 Task: Change font style of title "Count" to comic sans MS.
Action: Mouse pressed left at (60, 390)
Screenshot: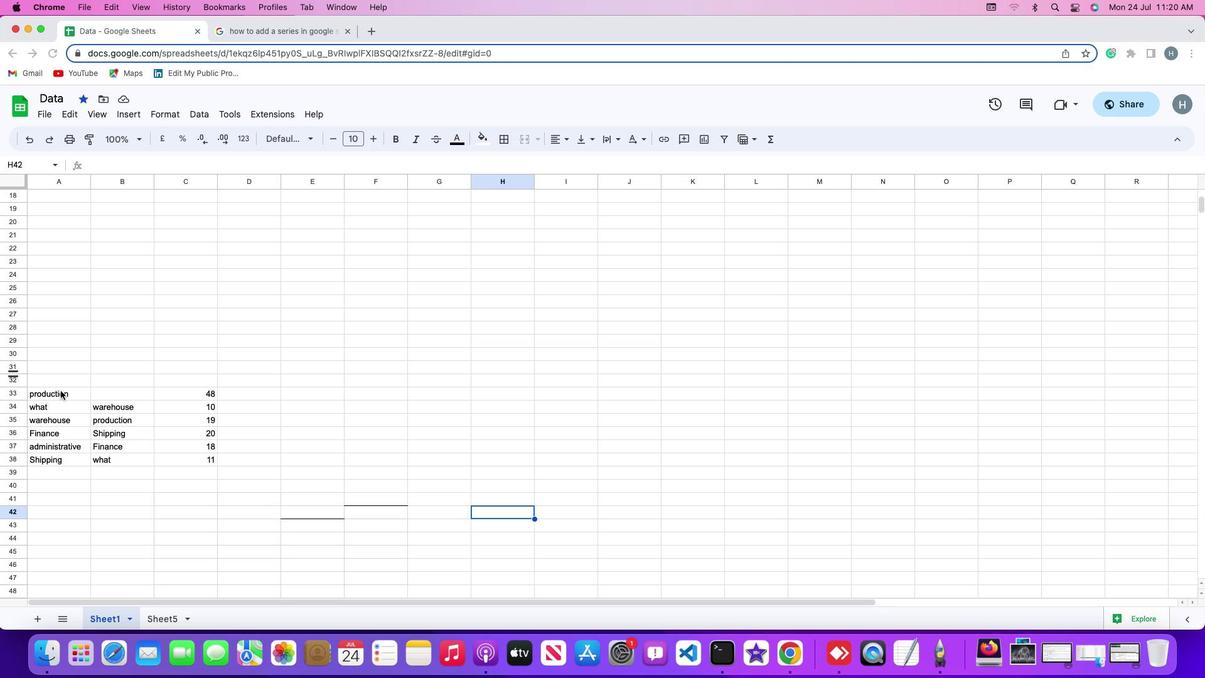 
Action: Mouse pressed left at (60, 390)
Screenshot: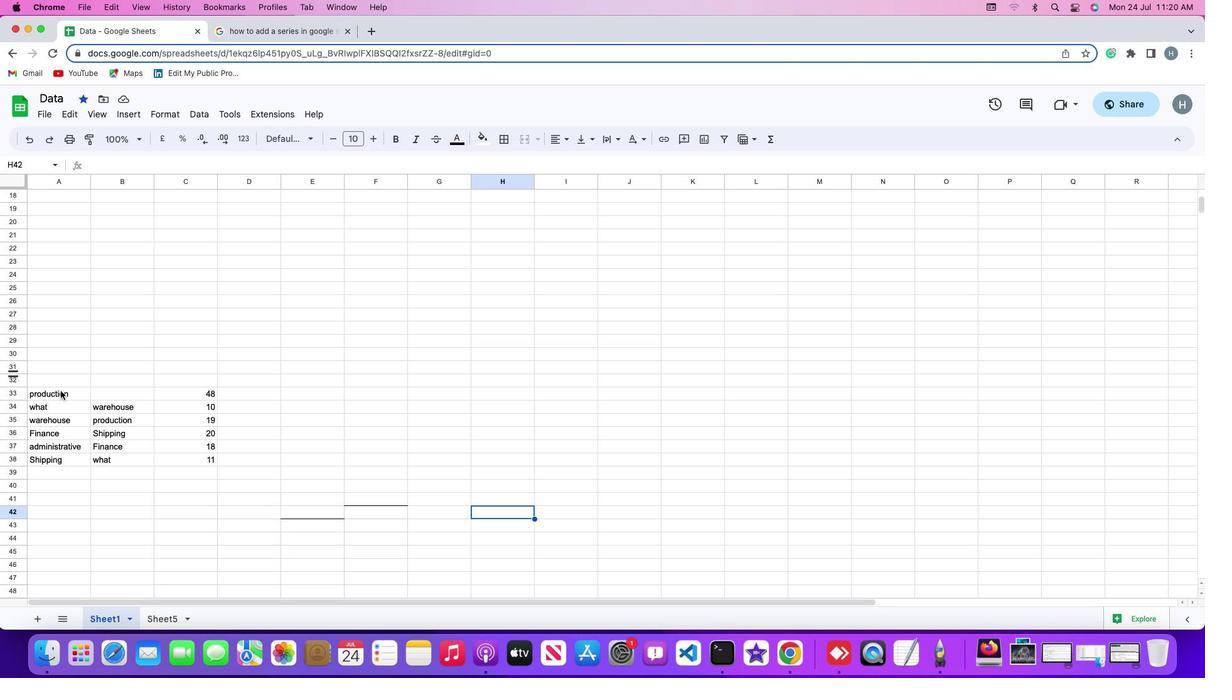 
Action: Mouse moved to (133, 111)
Screenshot: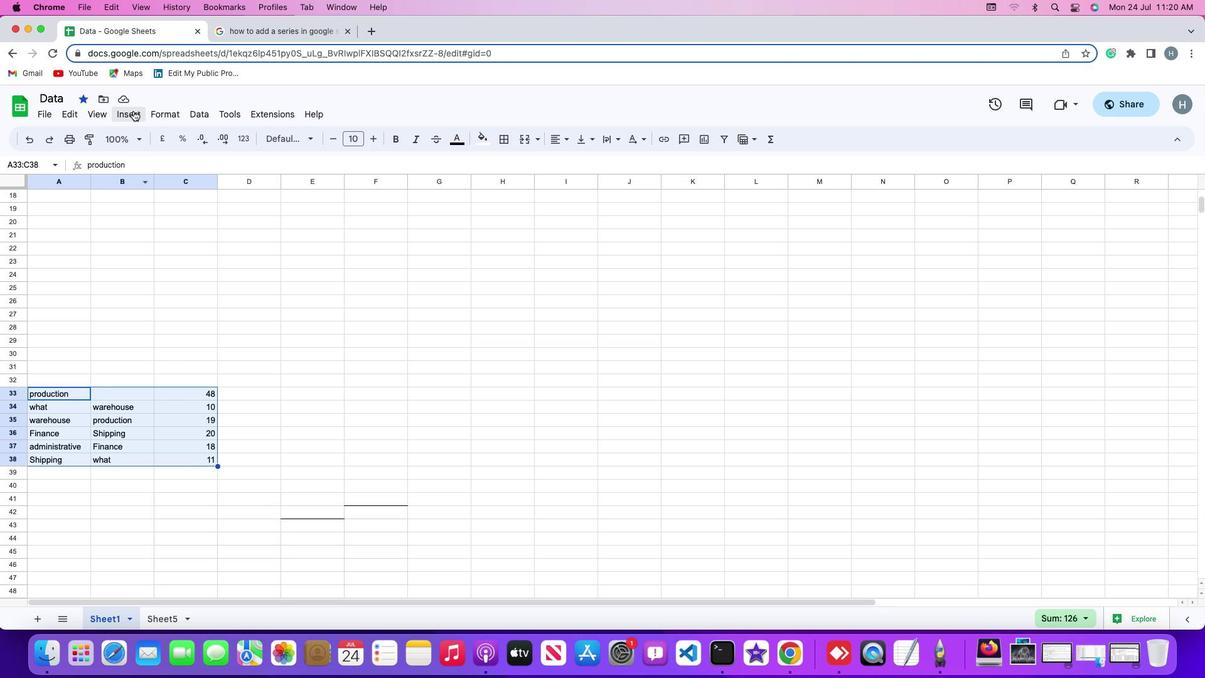 
Action: Mouse pressed left at (133, 111)
Screenshot: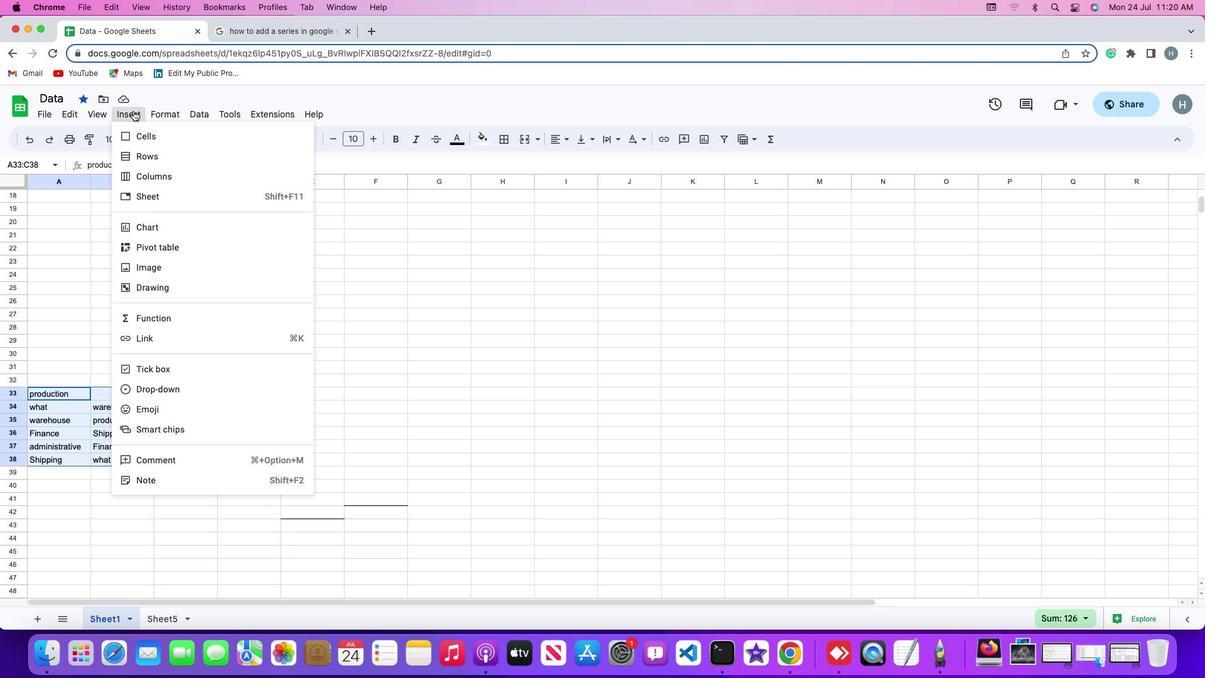 
Action: Mouse moved to (155, 222)
Screenshot: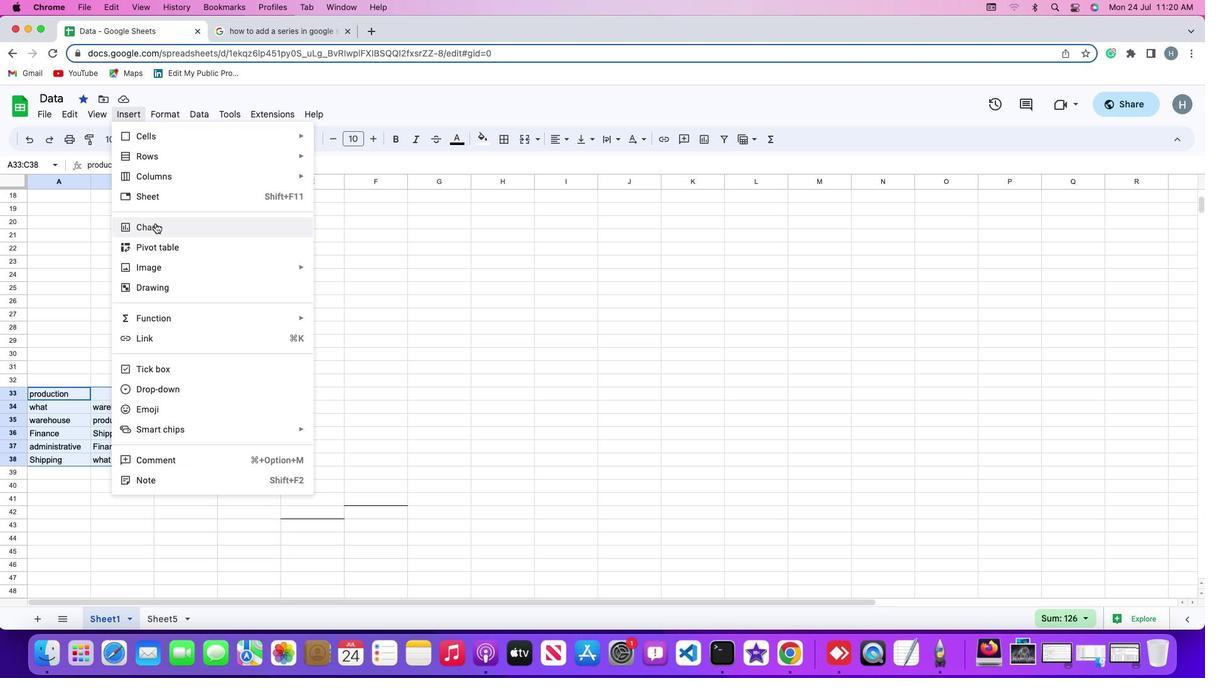 
Action: Mouse pressed left at (155, 222)
Screenshot: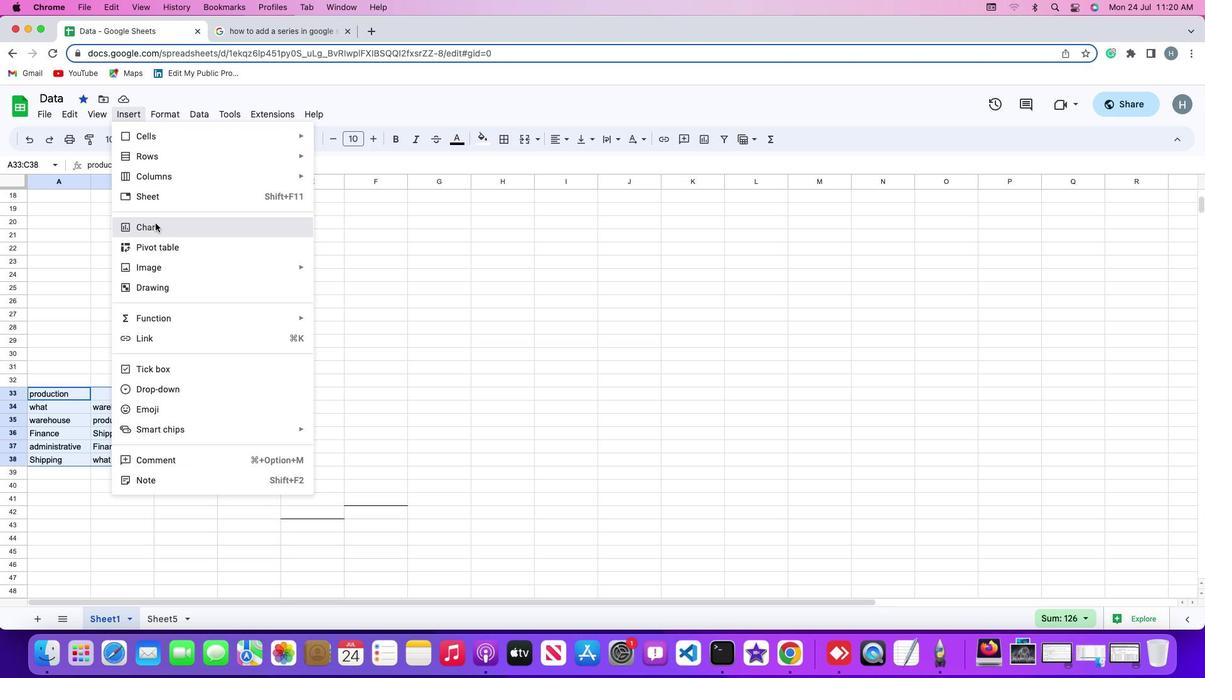 
Action: Mouse moved to (1154, 175)
Screenshot: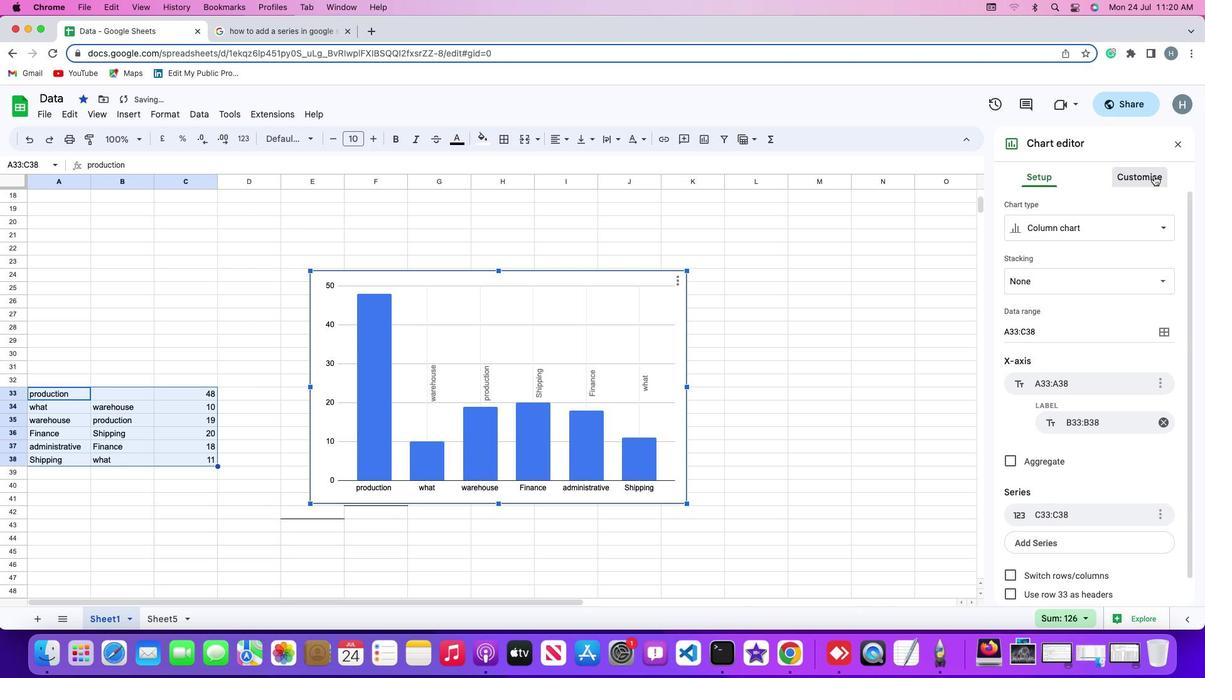 
Action: Mouse pressed left at (1154, 175)
Screenshot: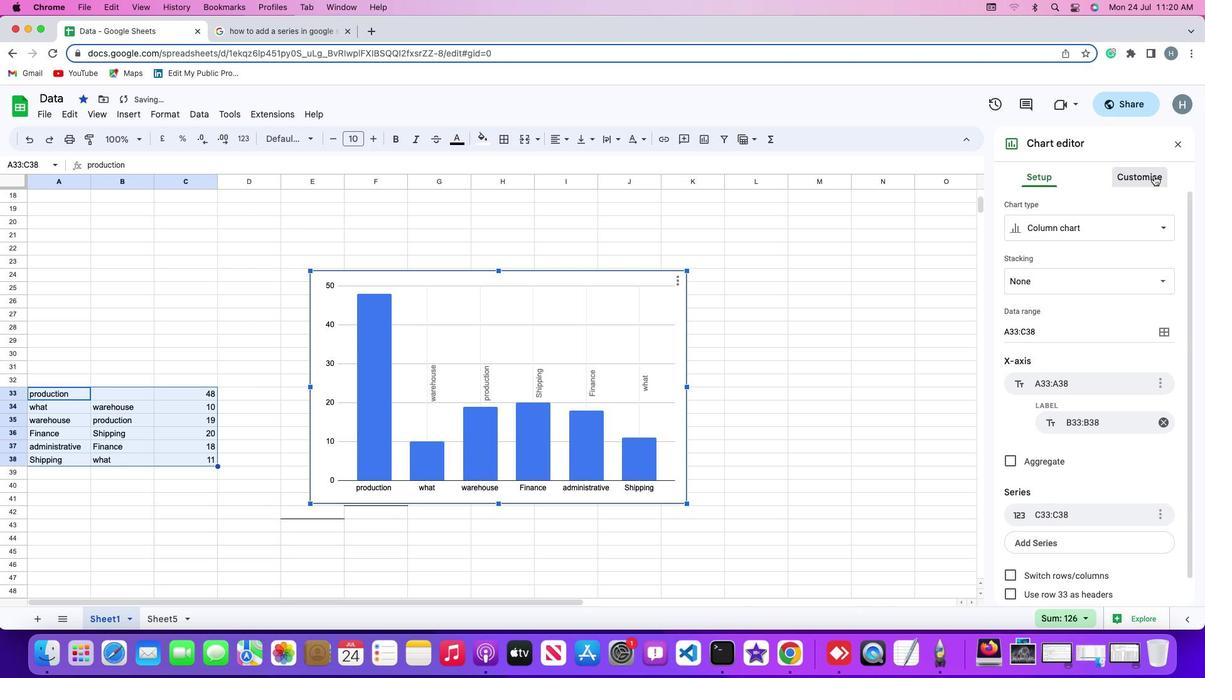
Action: Mouse moved to (1067, 244)
Screenshot: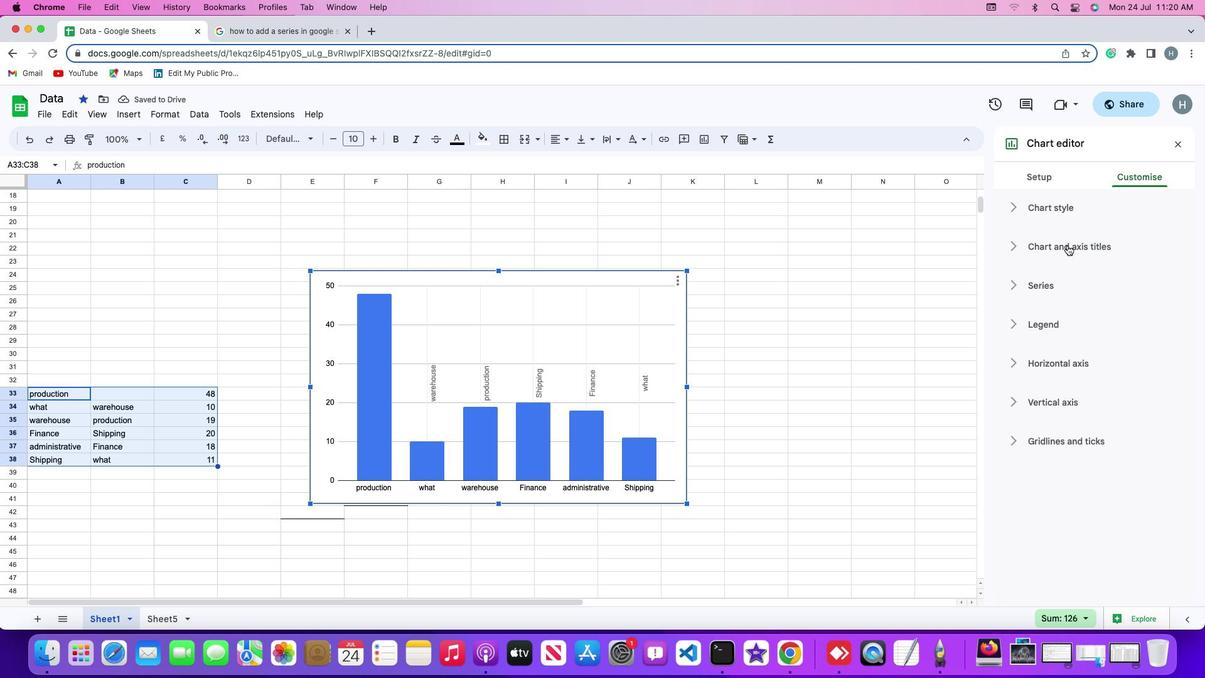 
Action: Mouse pressed left at (1067, 244)
Screenshot: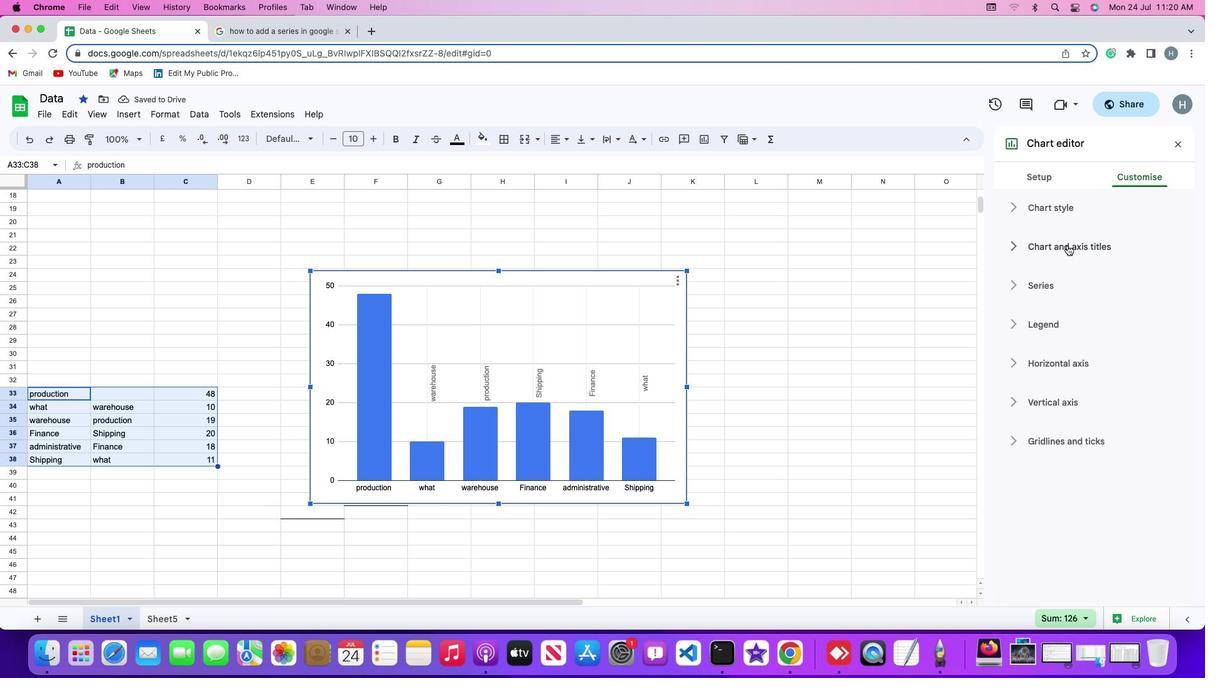
Action: Mouse moved to (1075, 282)
Screenshot: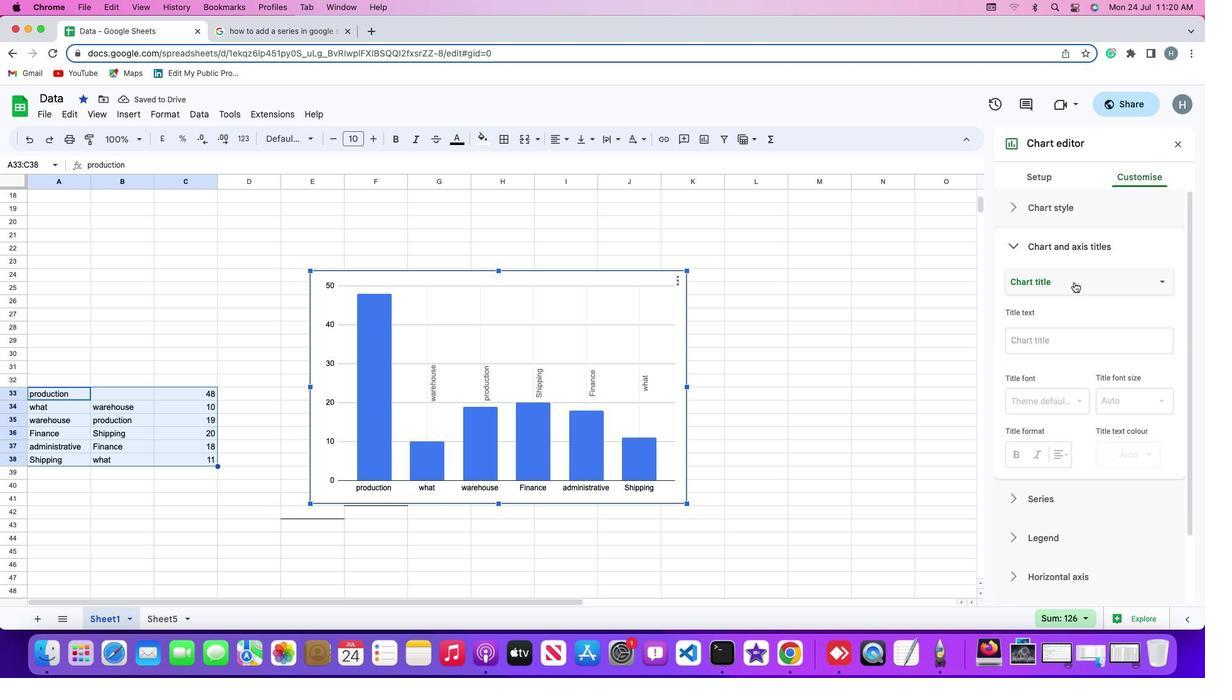 
Action: Mouse pressed left at (1075, 282)
Screenshot: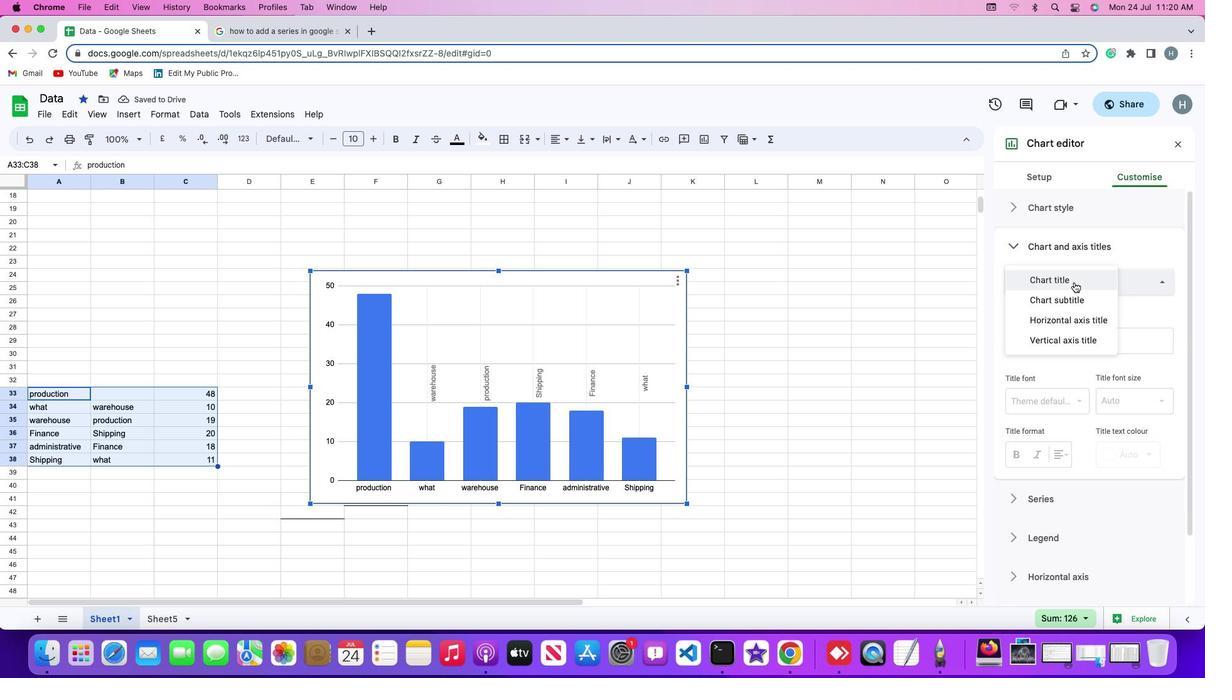 
Action: Mouse moved to (1075, 321)
Screenshot: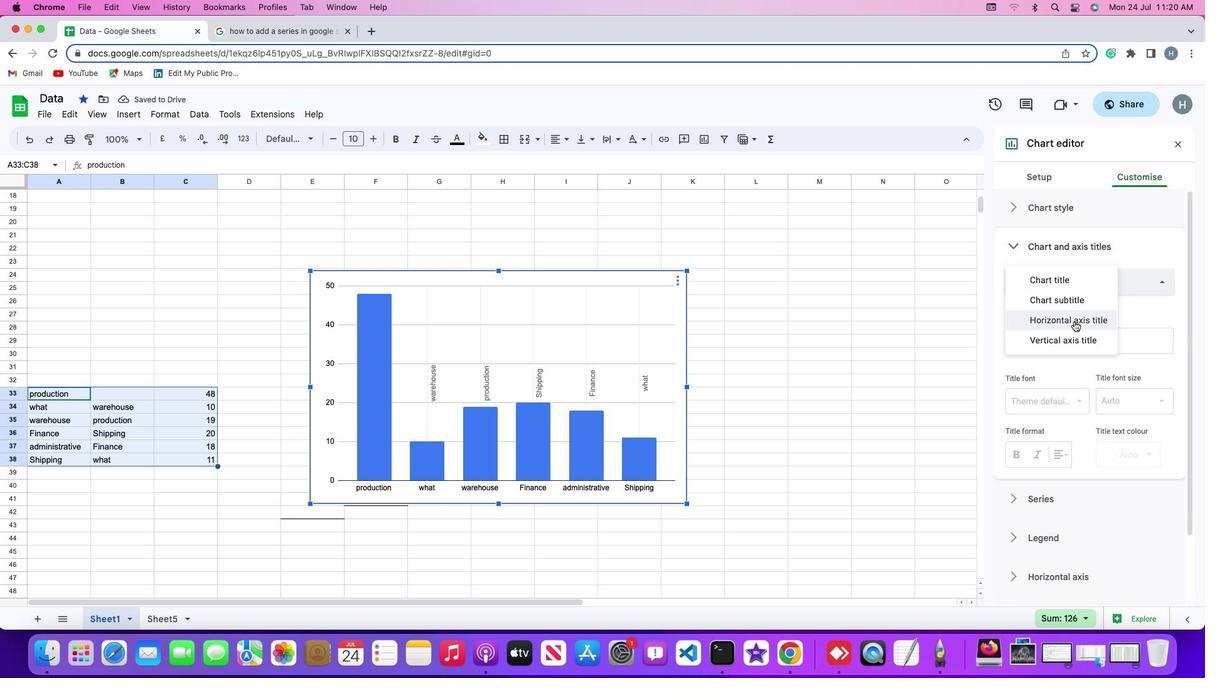 
Action: Mouse pressed left at (1075, 321)
Screenshot: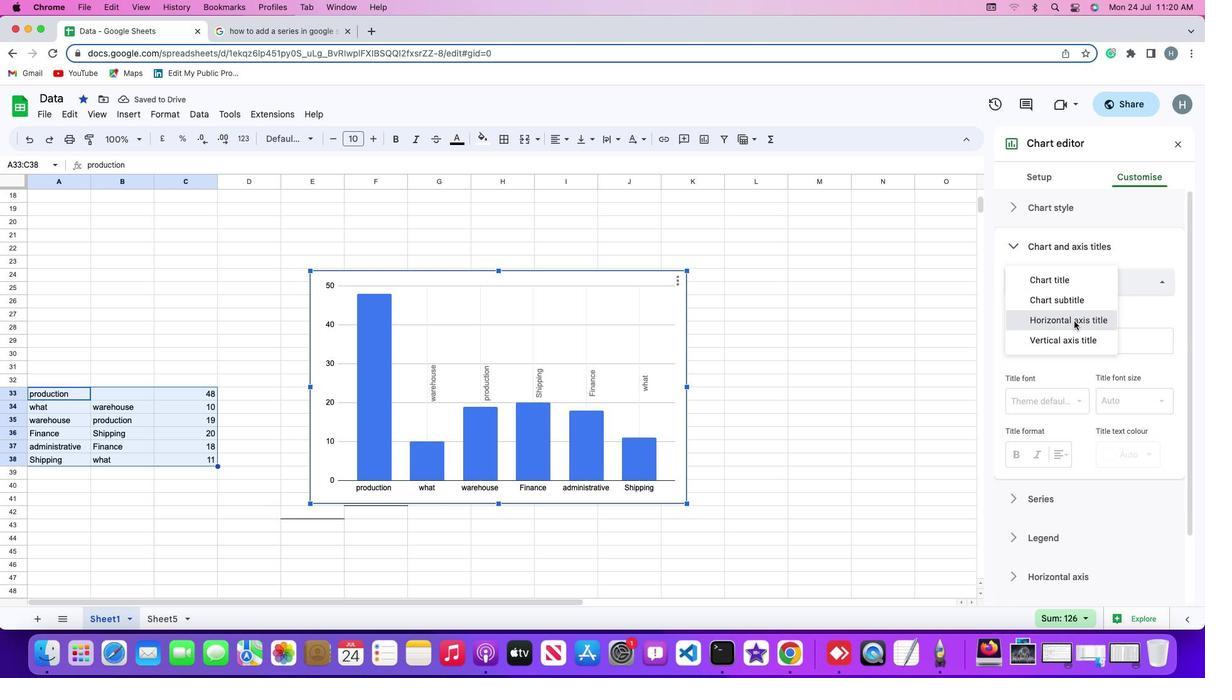 
Action: Mouse moved to (1065, 336)
Screenshot: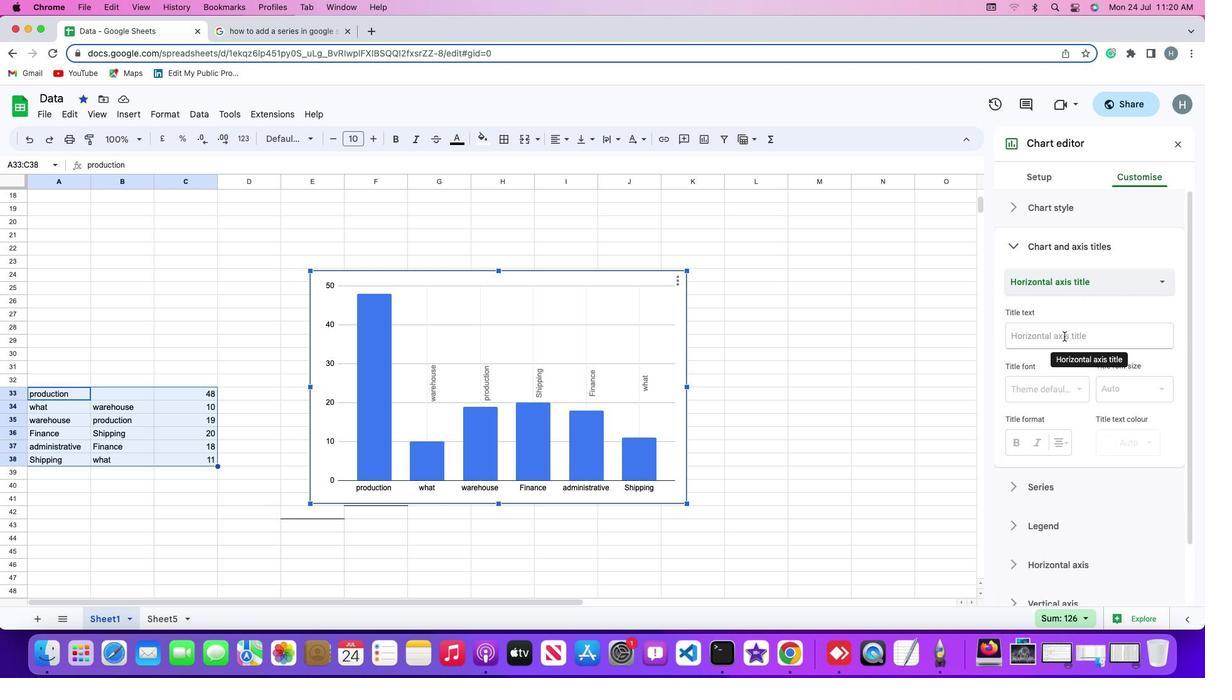 
Action: Mouse pressed left at (1065, 336)
Screenshot: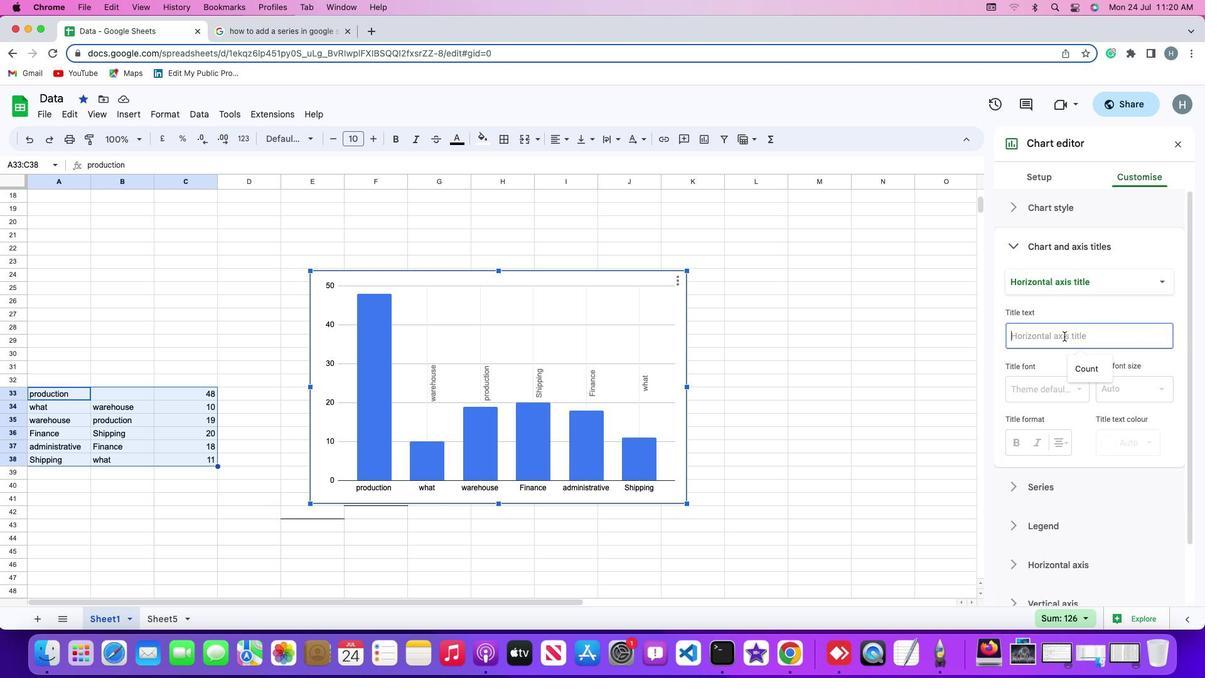 
Action: Key pressed Key.shift'C''o''u''n''t'
Screenshot: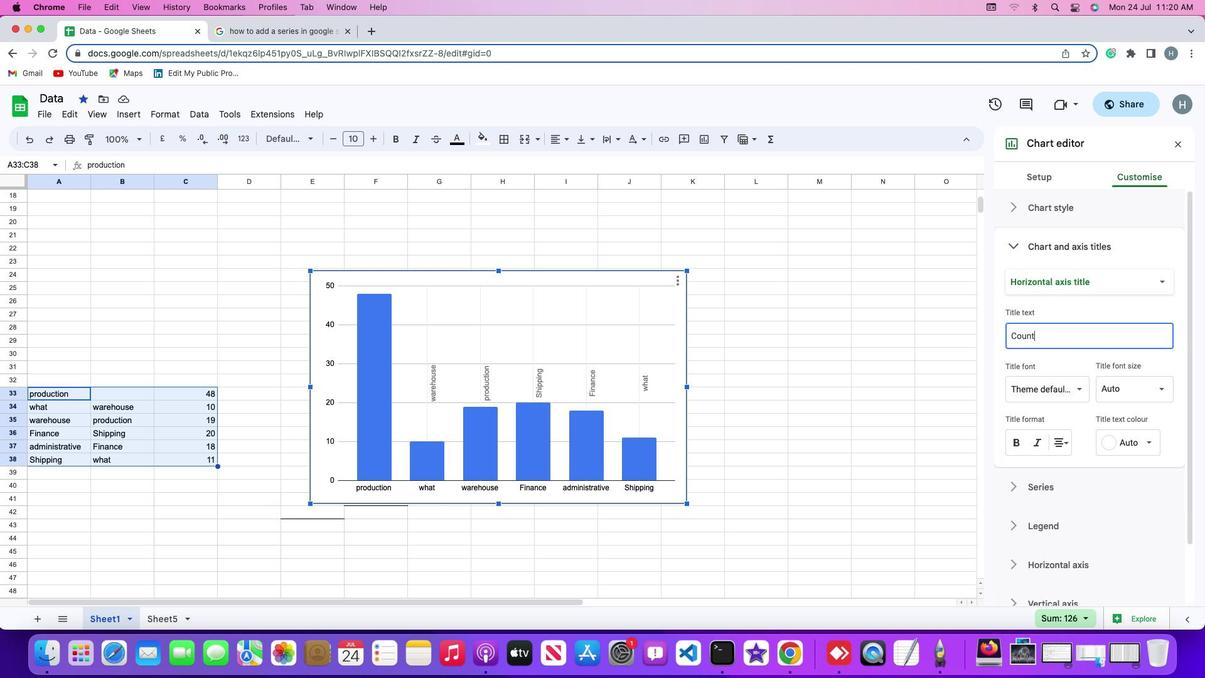 
Action: Mouse moved to (1083, 386)
Screenshot: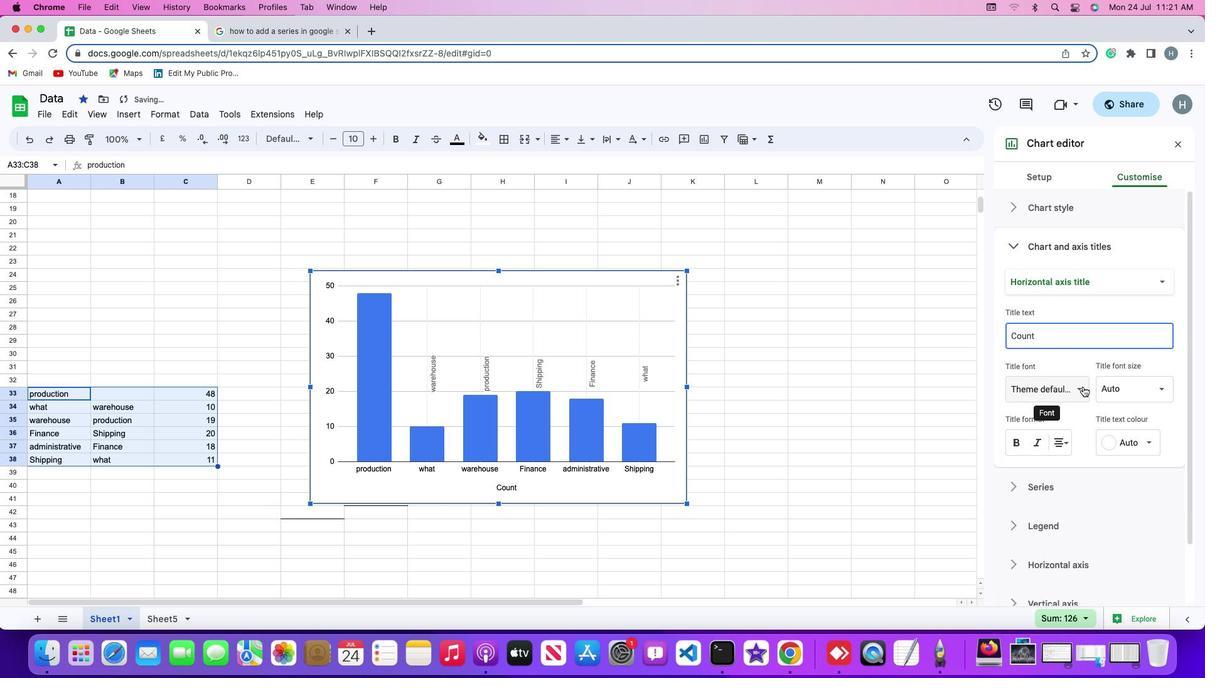 
Action: Mouse pressed left at (1083, 386)
Screenshot: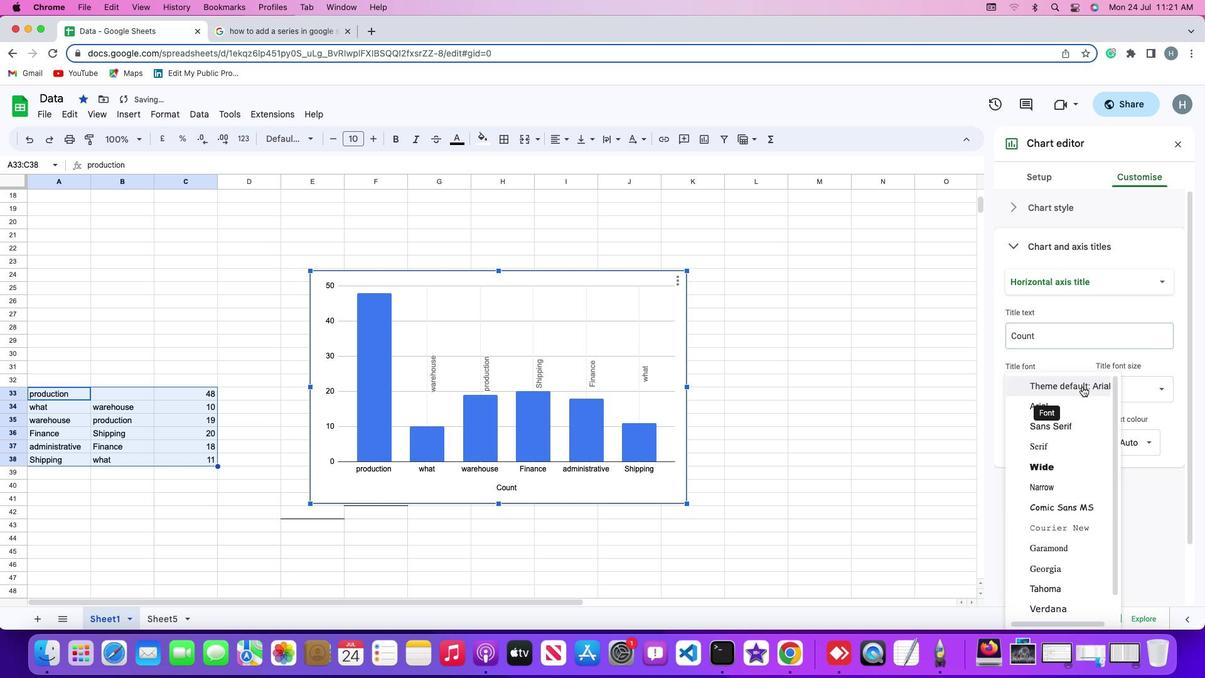 
Action: Mouse moved to (1075, 505)
Screenshot: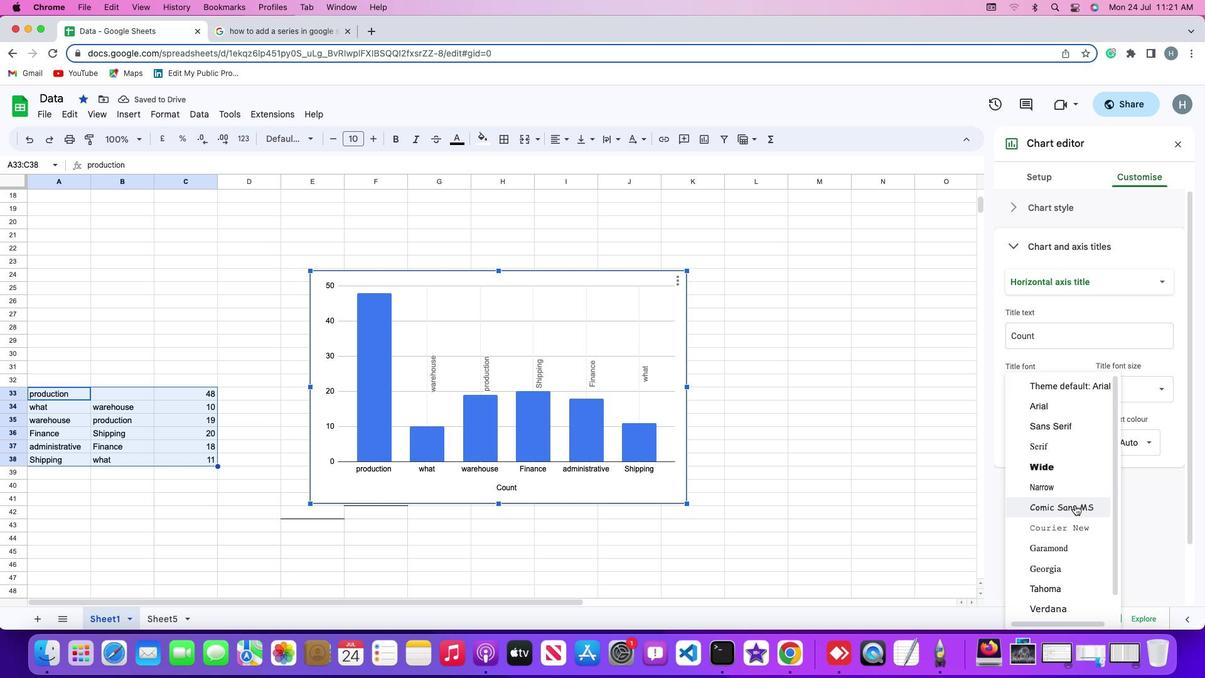 
Action: Mouse pressed left at (1075, 505)
Screenshot: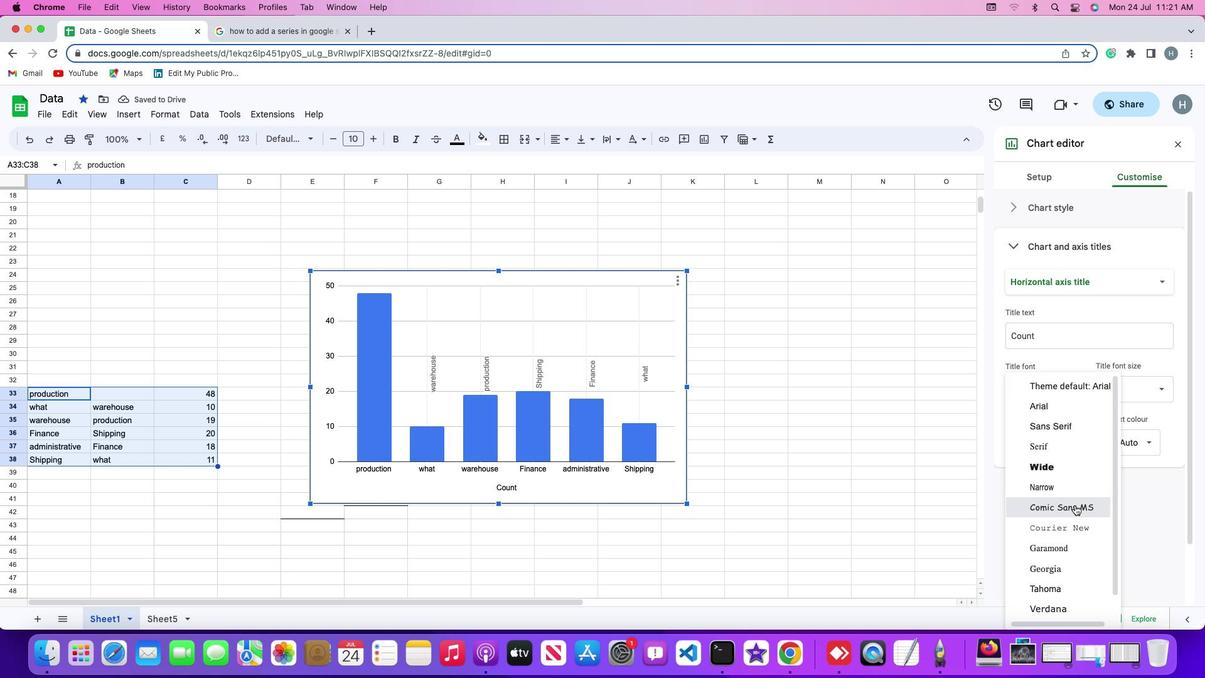 
Action: Mouse moved to (902, 459)
Screenshot: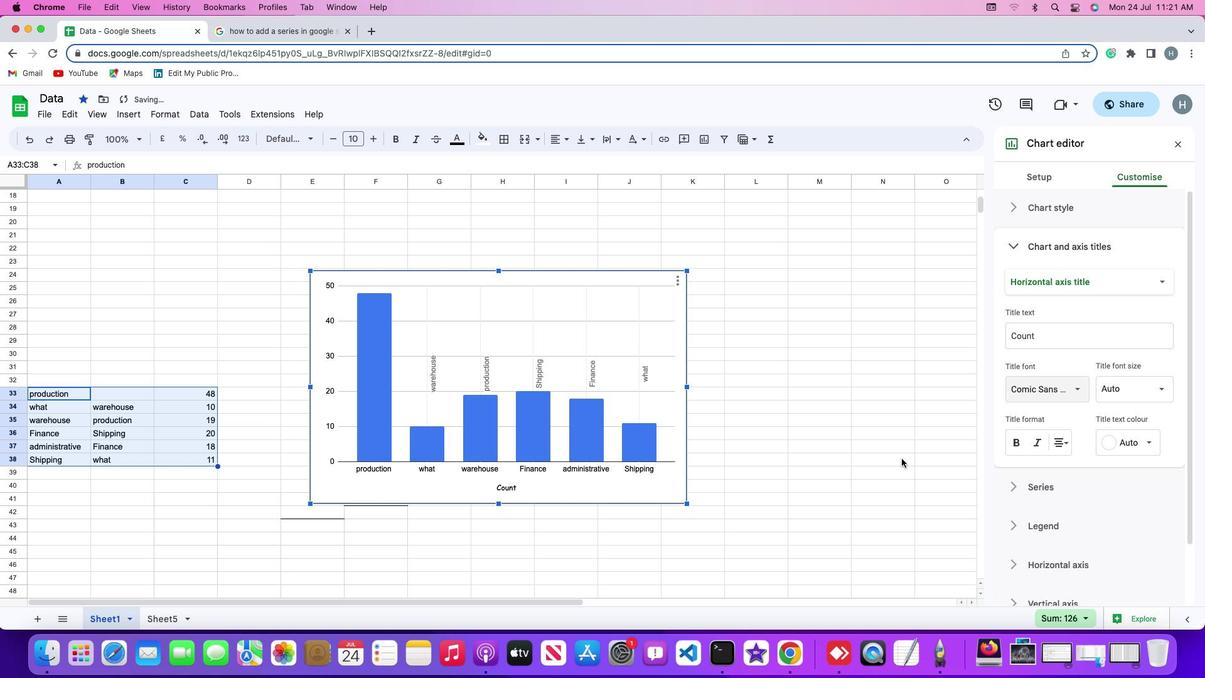 
